 Task: Change Filter to Comic Cool on "Movie C.mp4" and play.
Action: Mouse moved to (480, 151)
Screenshot: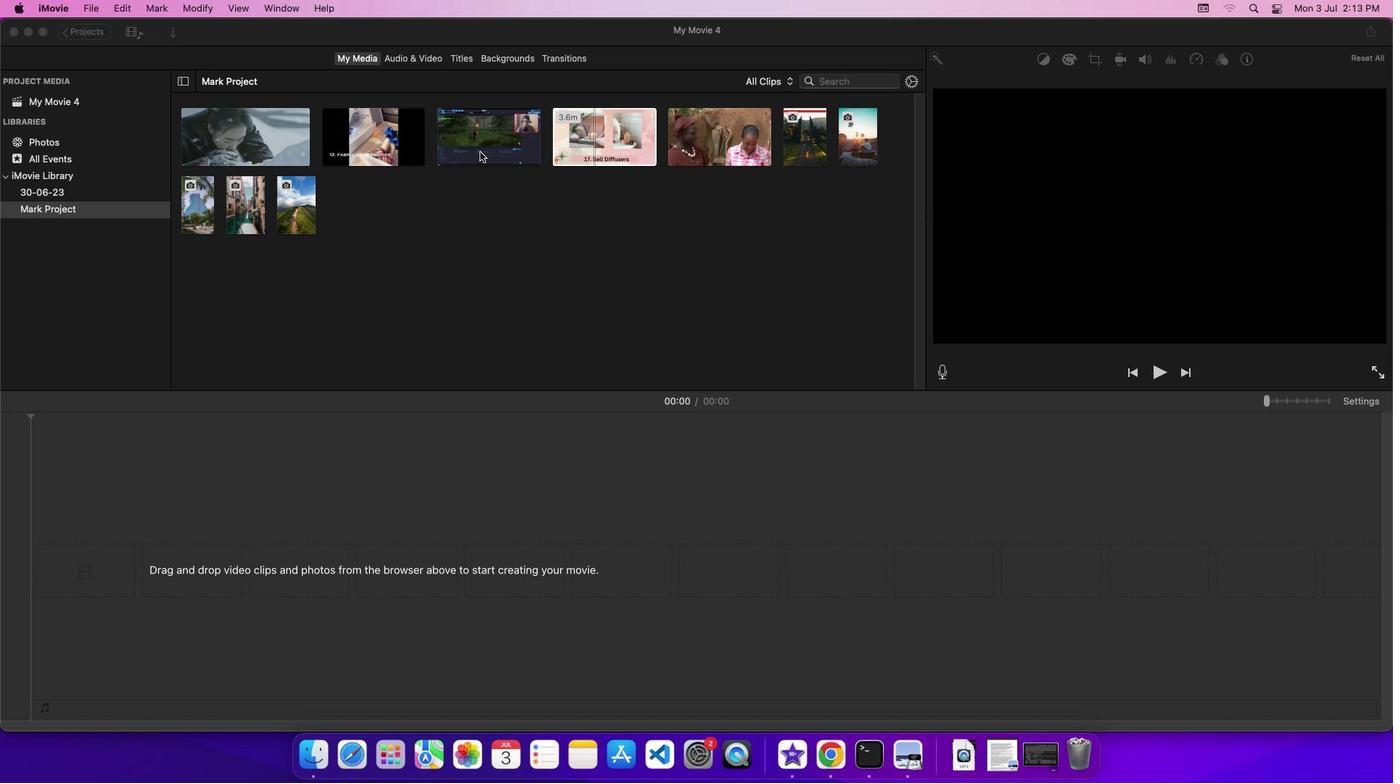 
Action: Mouse pressed left at (480, 151)
Screenshot: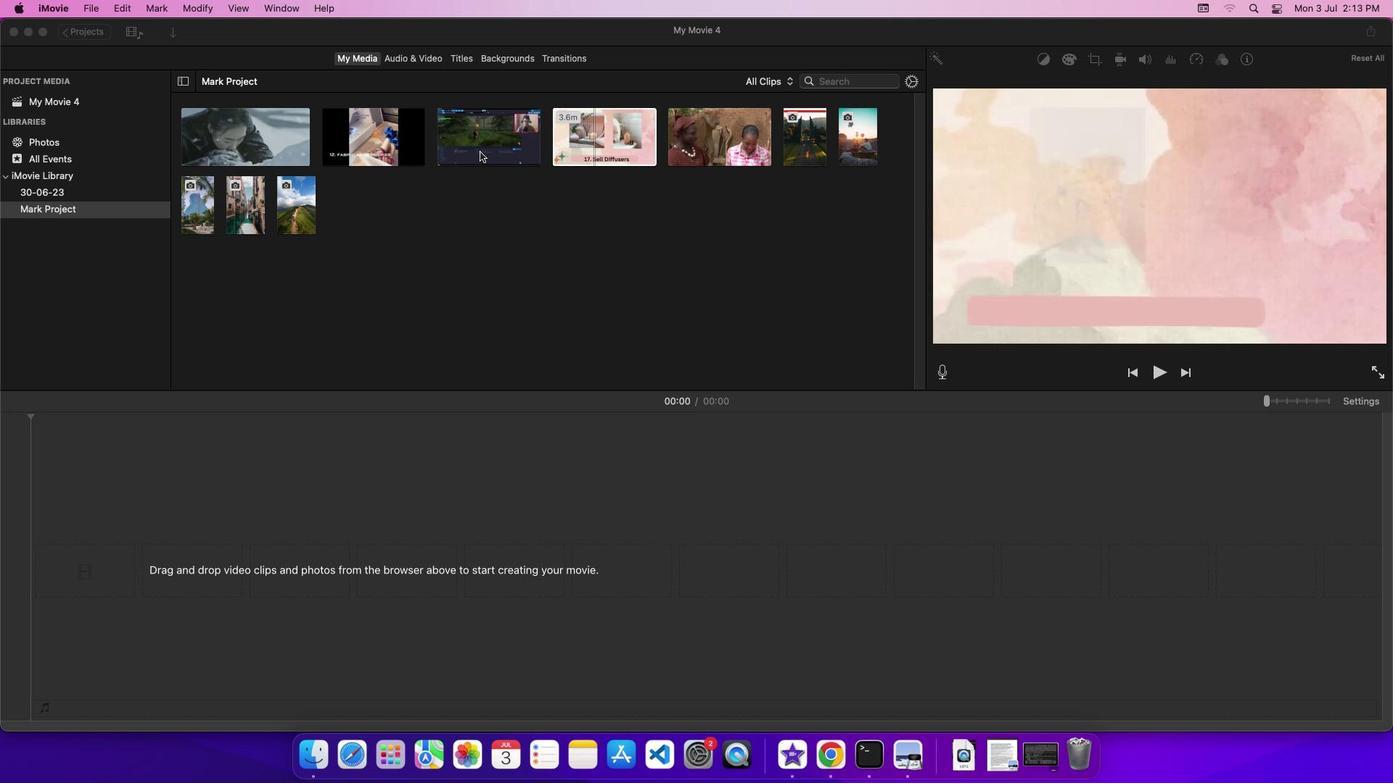 
Action: Mouse pressed left at (480, 151)
Screenshot: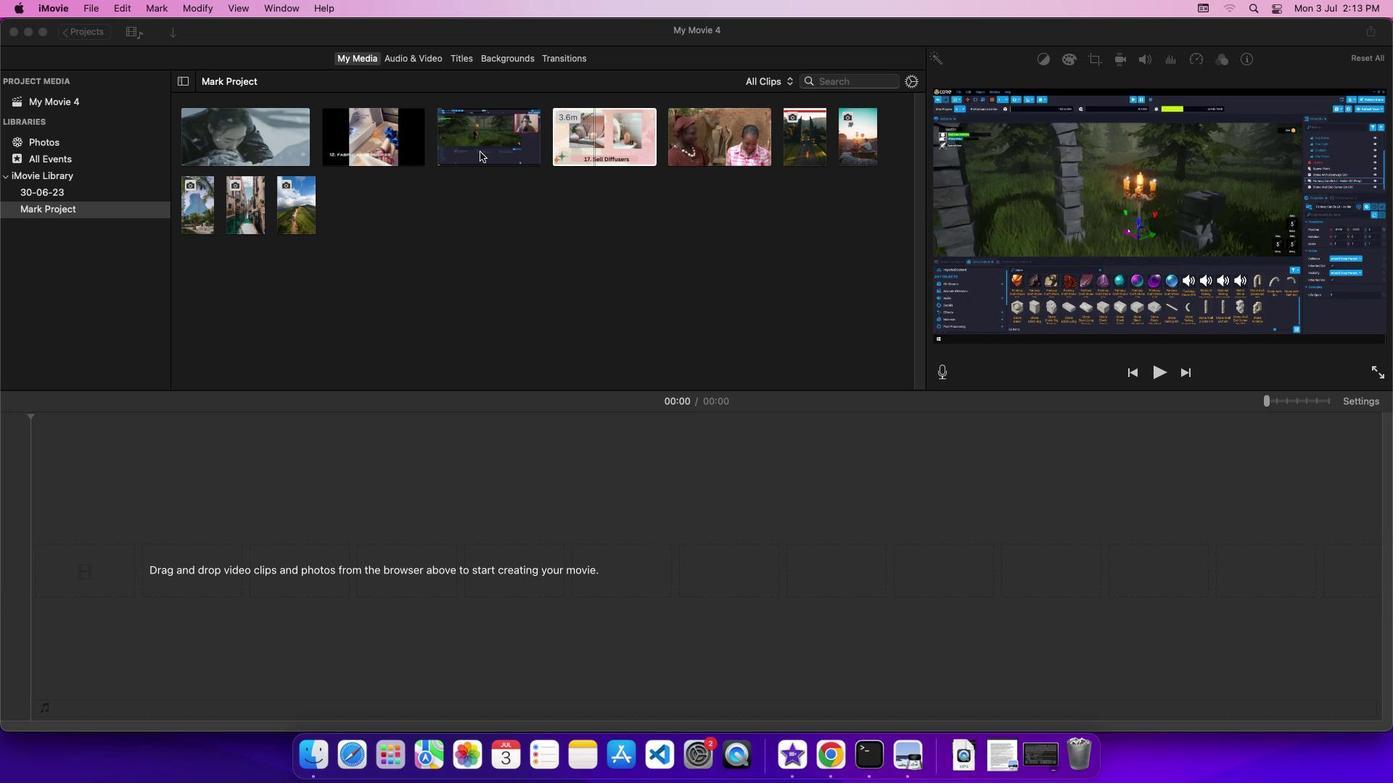 
Action: Mouse moved to (490, 140)
Screenshot: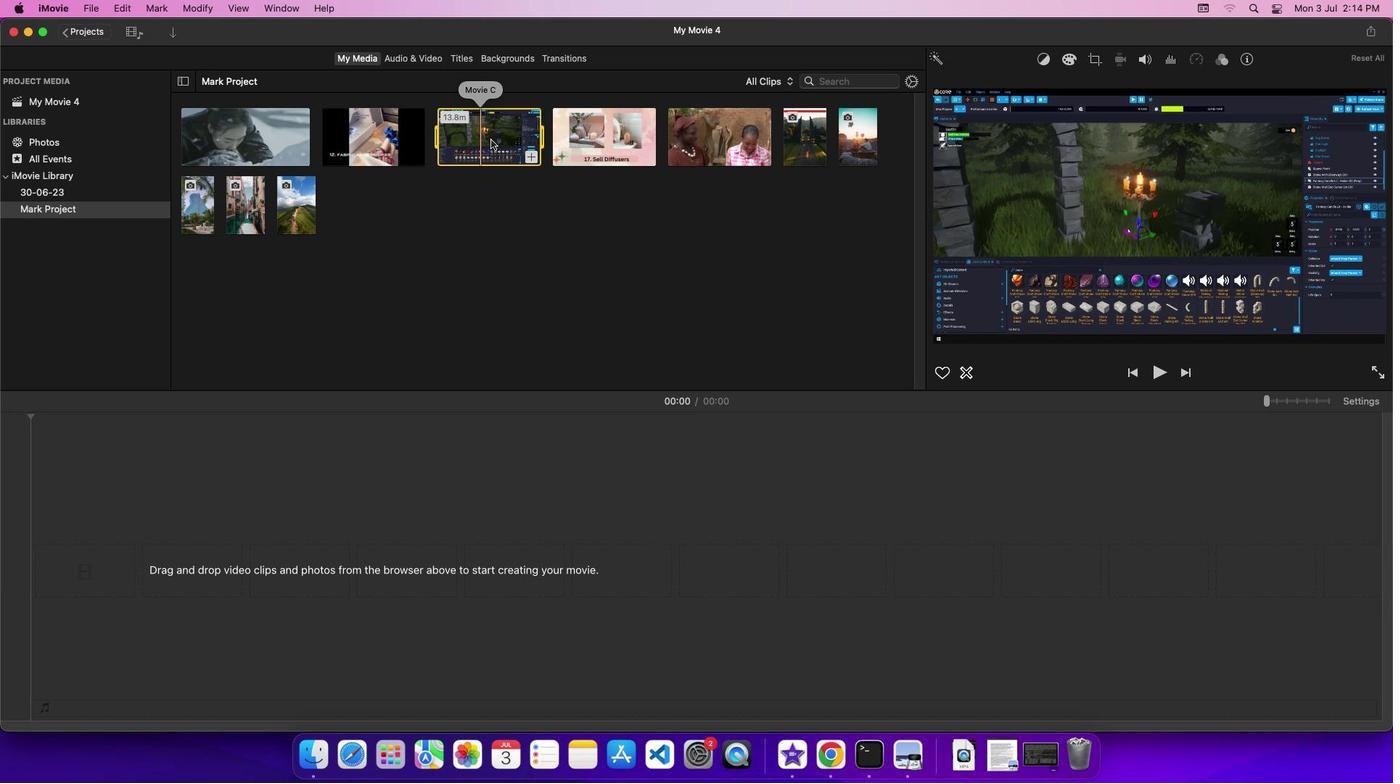 
Action: Mouse pressed left at (490, 140)
Screenshot: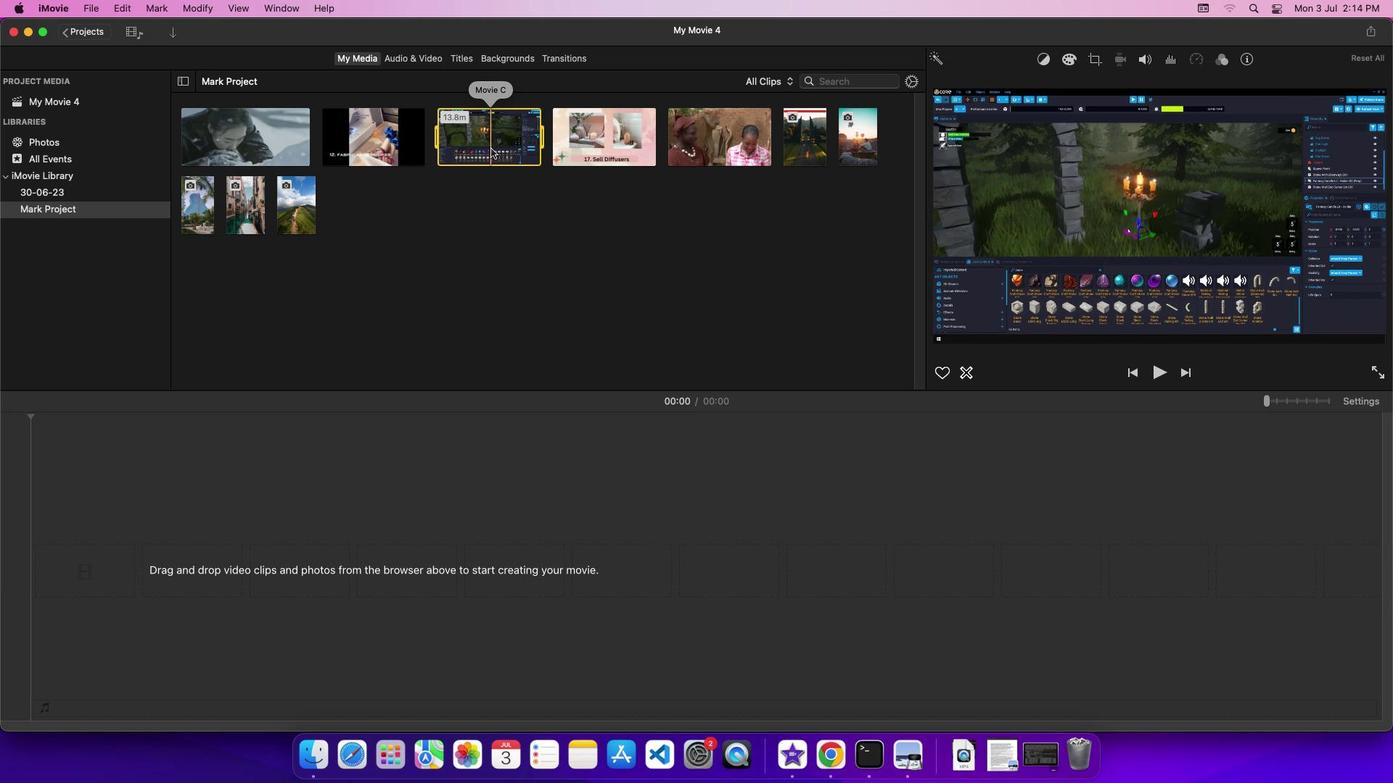 
Action: Mouse moved to (1370, 400)
Screenshot: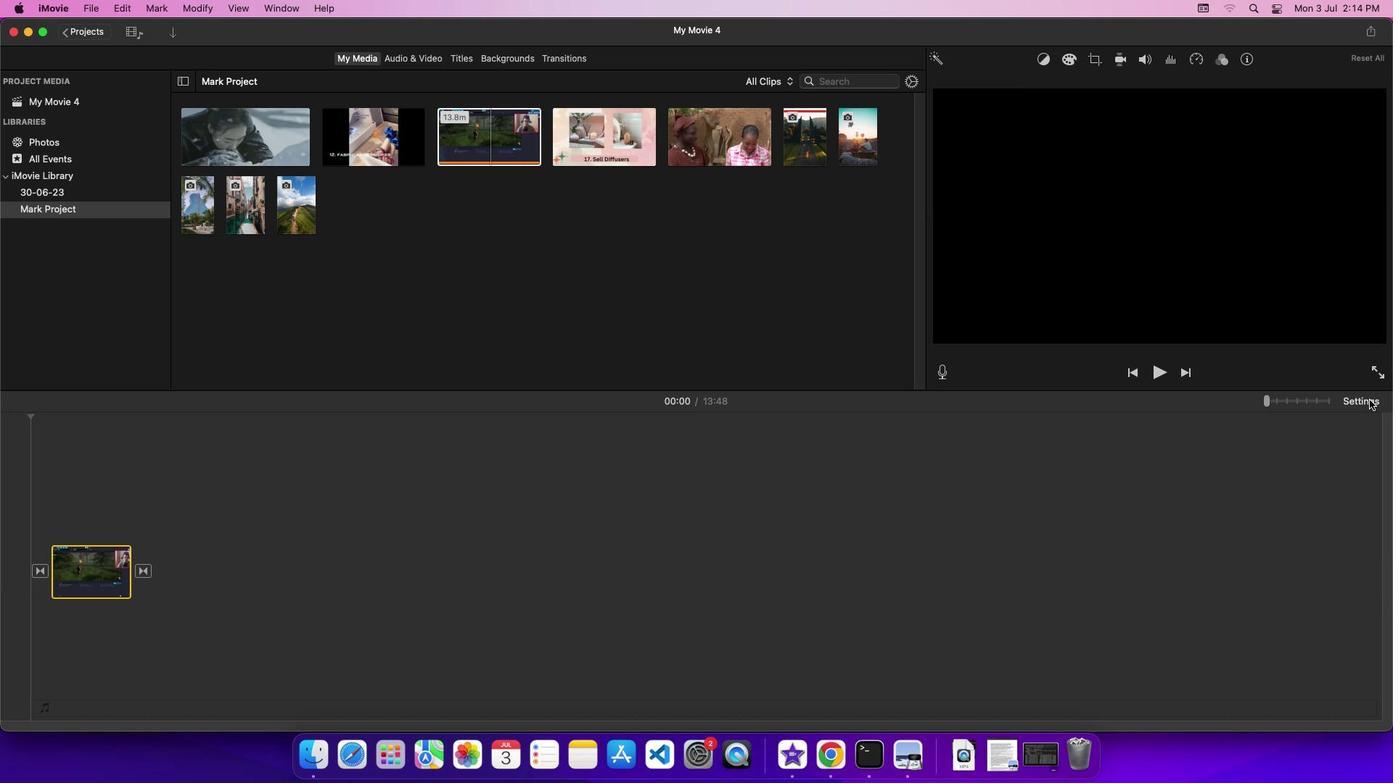 
Action: Mouse pressed left at (1370, 400)
Screenshot: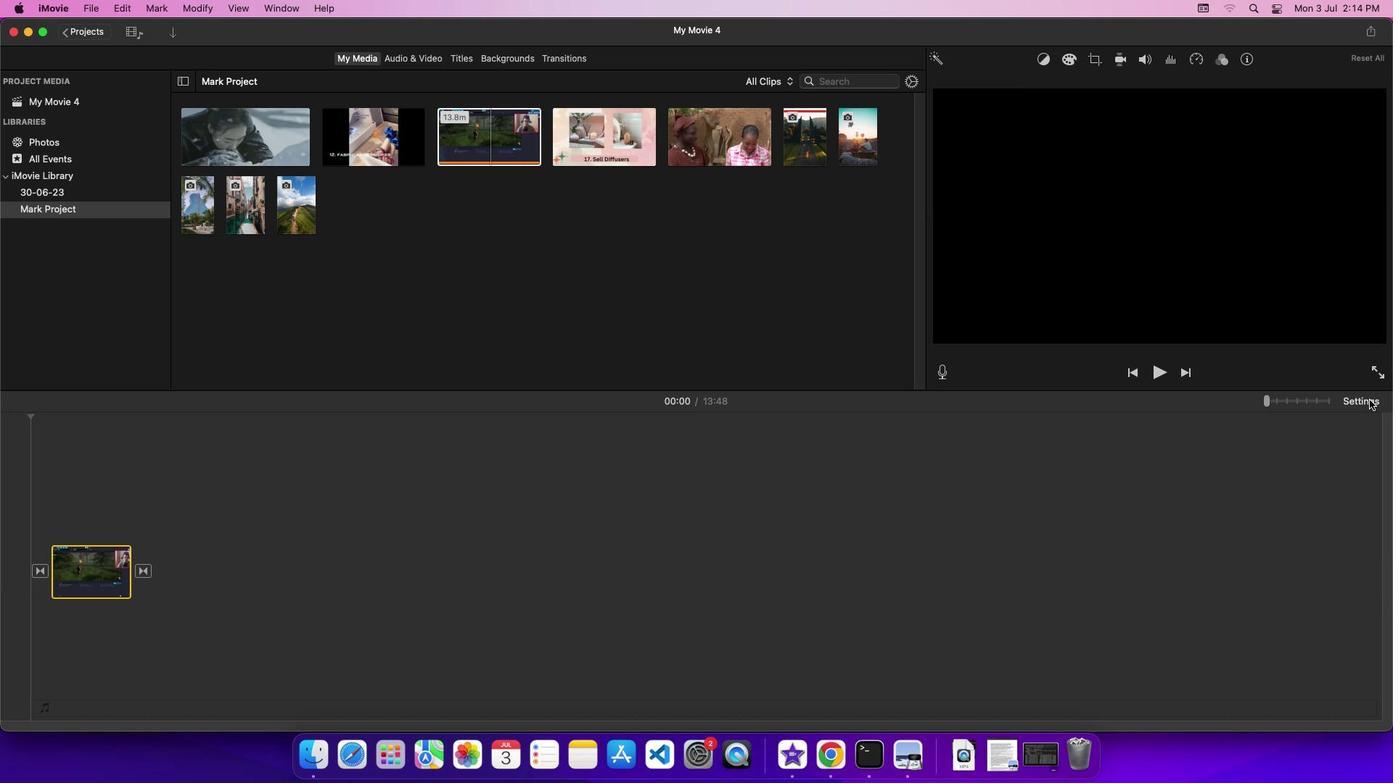 
Action: Mouse moved to (1241, 485)
Screenshot: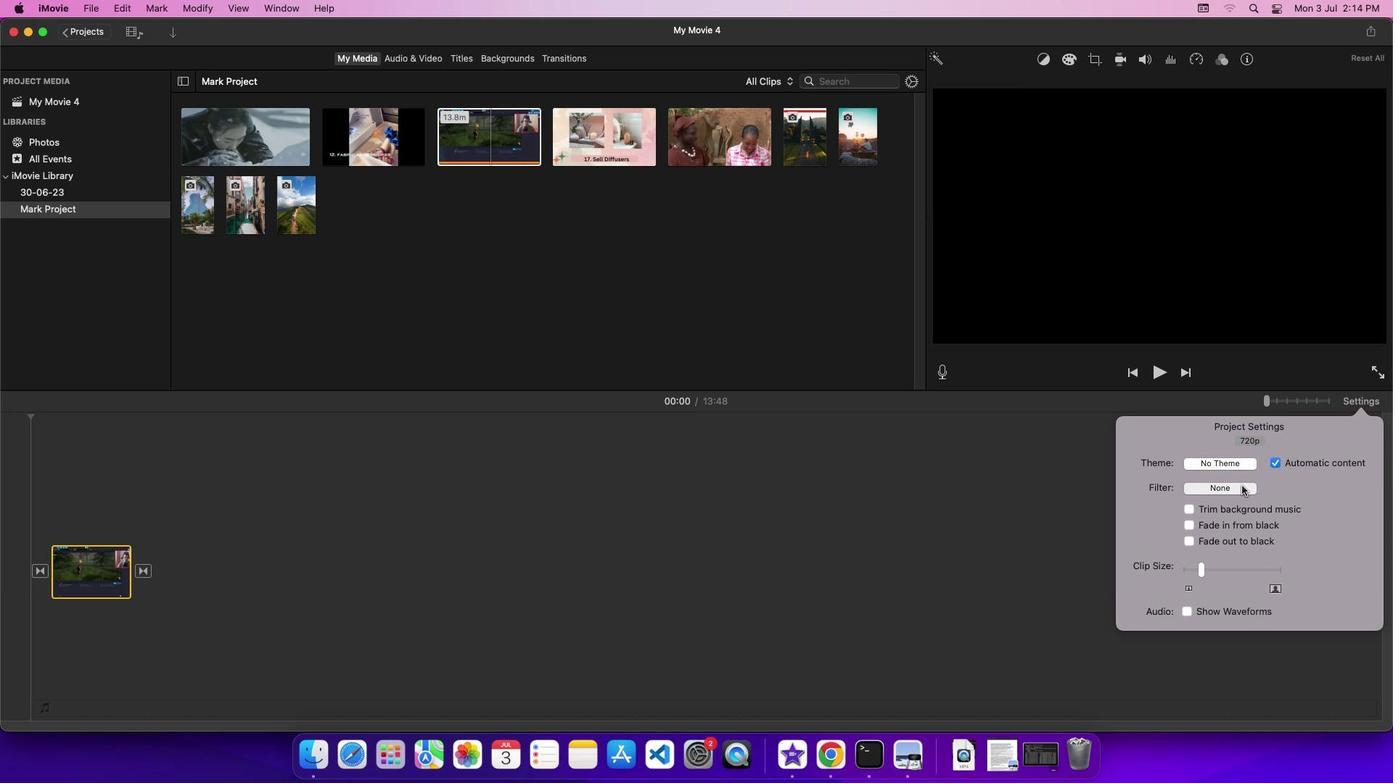 
Action: Mouse pressed left at (1241, 485)
Screenshot: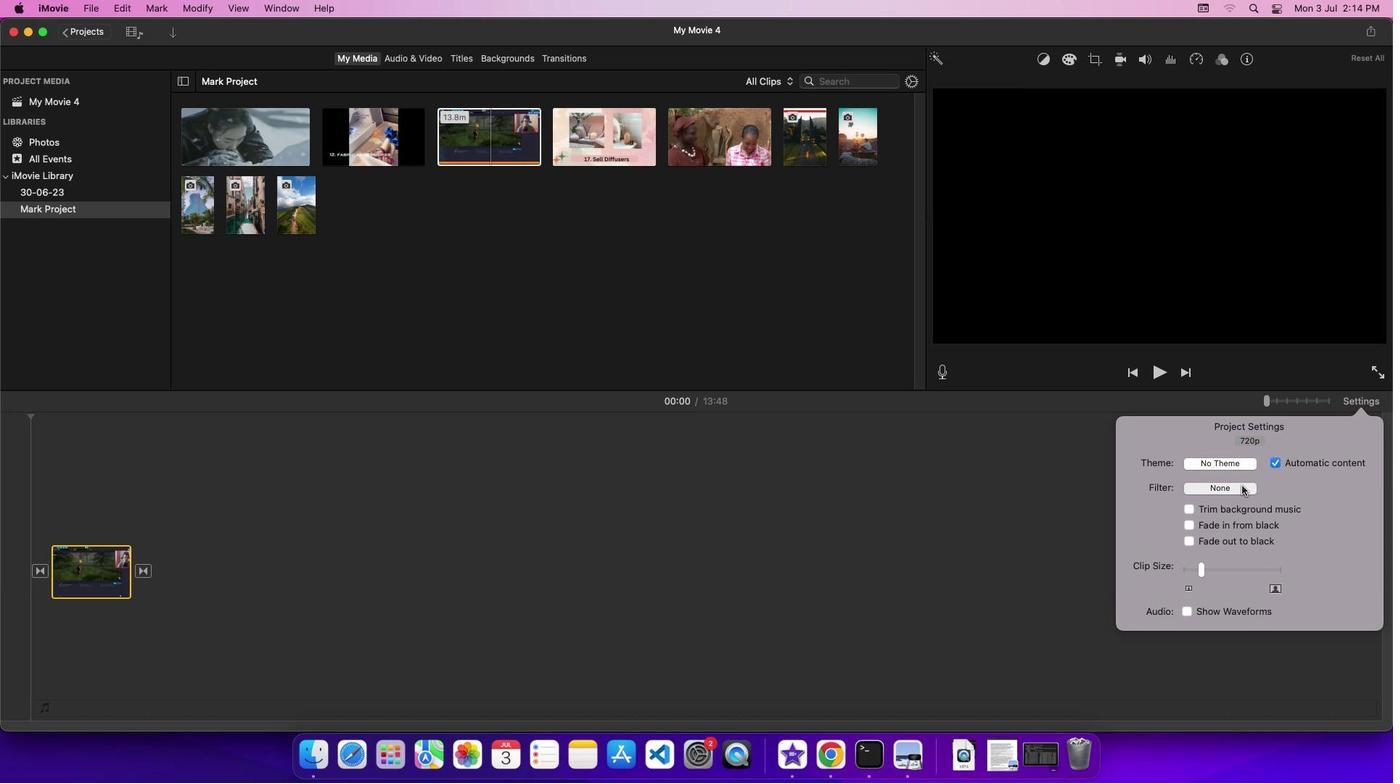 
Action: Mouse moved to (127, 141)
Screenshot: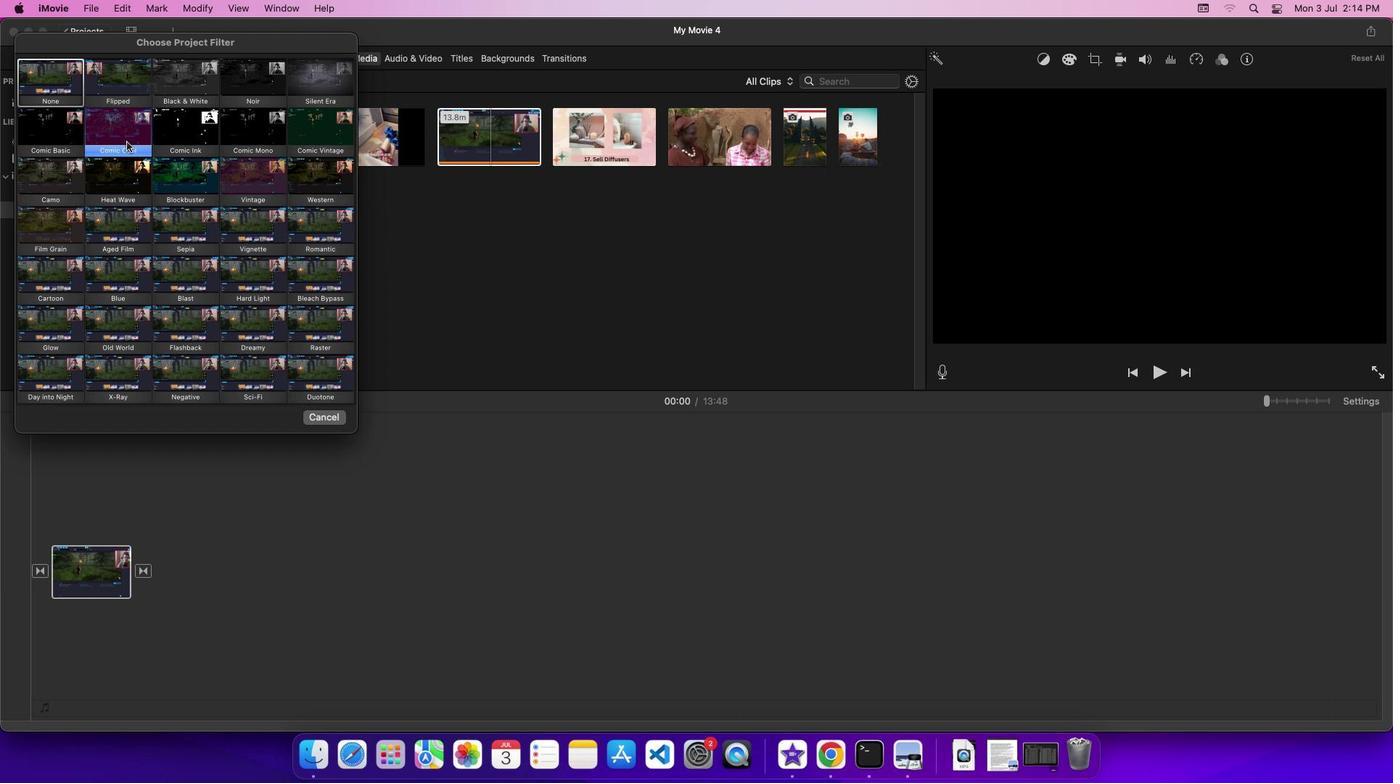 
Action: Mouse pressed left at (127, 141)
Screenshot: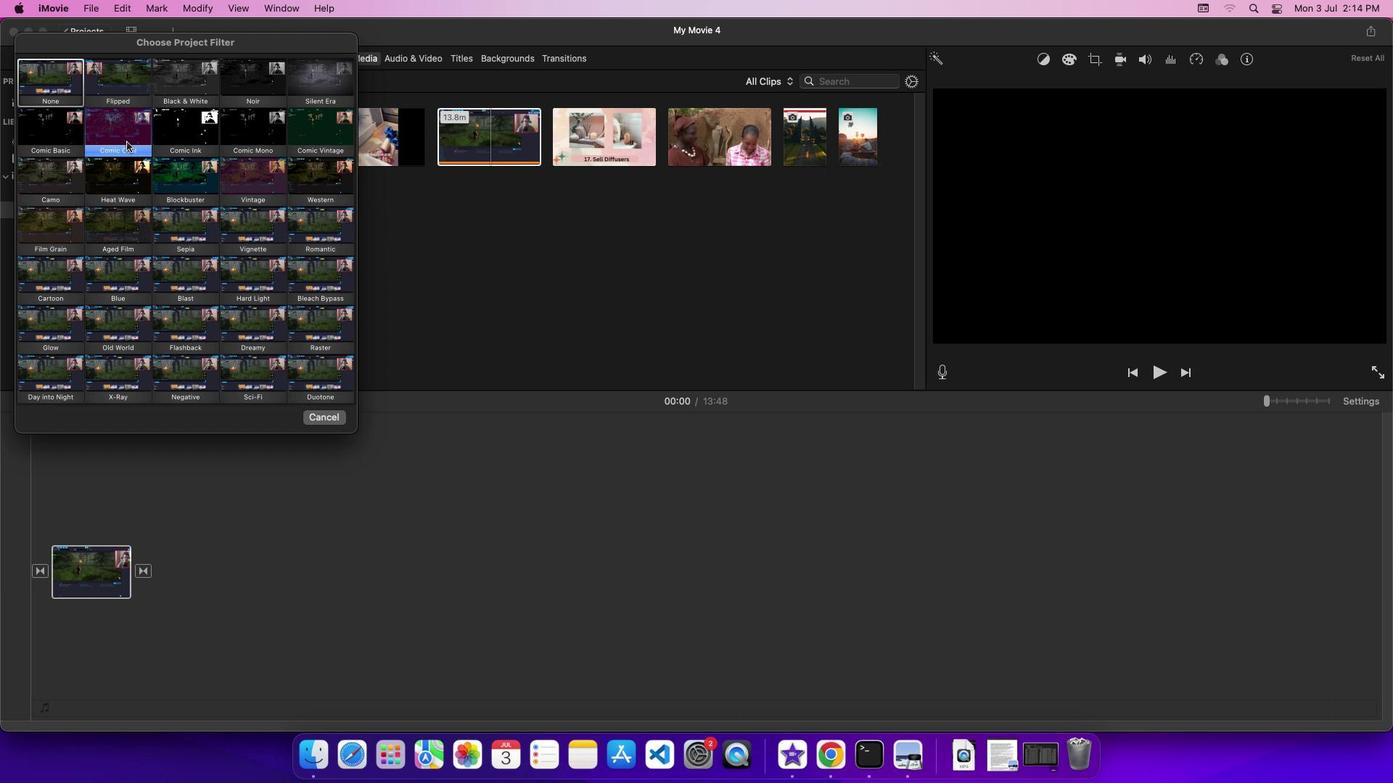 
Action: Mouse moved to (57, 543)
Screenshot: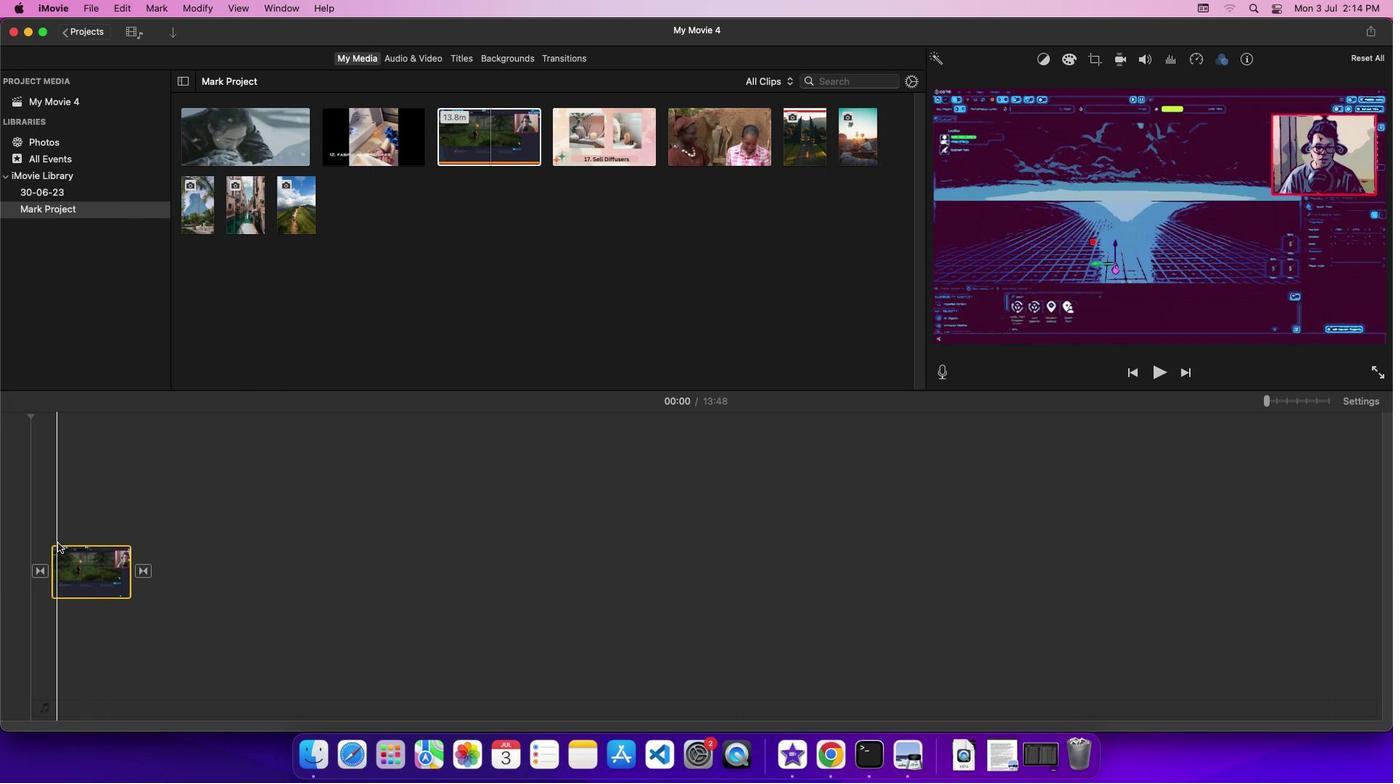 
Action: Mouse pressed left at (57, 543)
Screenshot: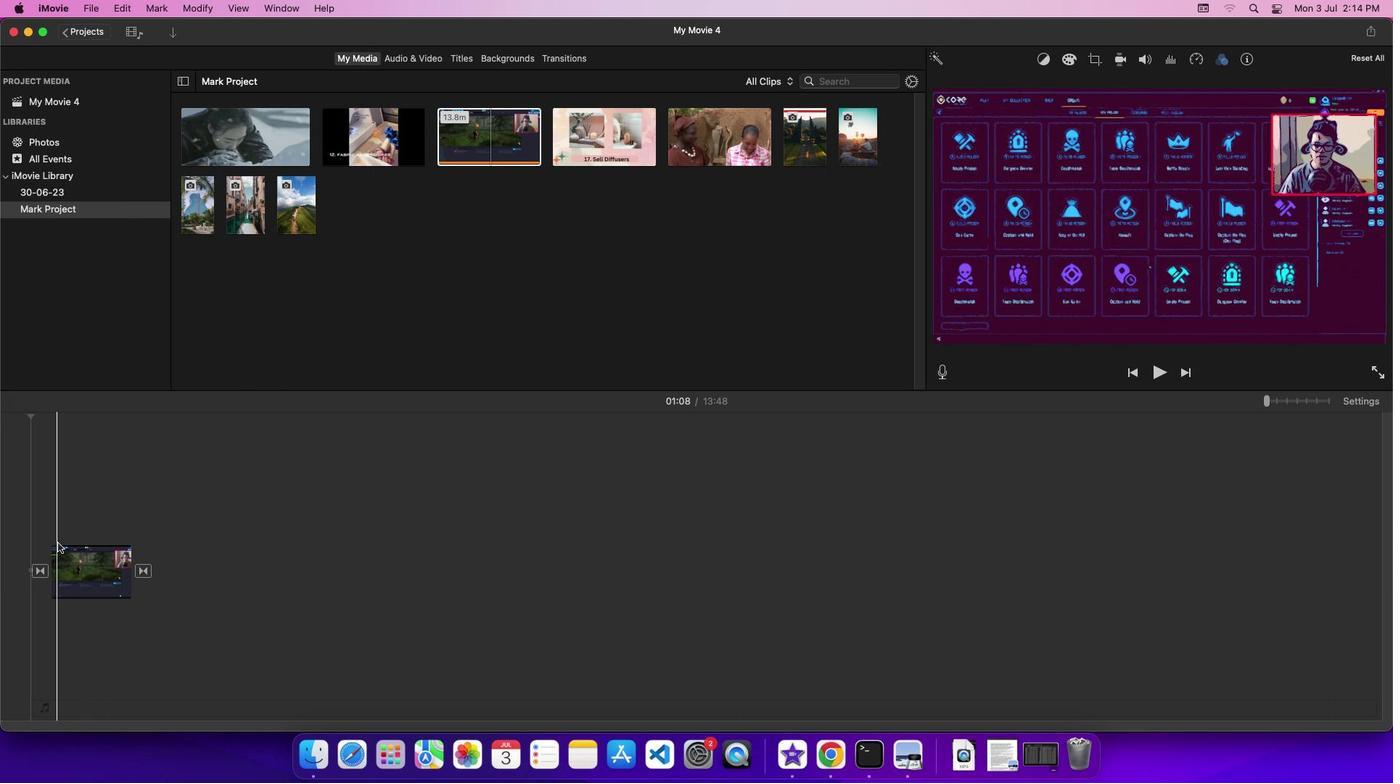 
Action: Mouse moved to (1166, 373)
Screenshot: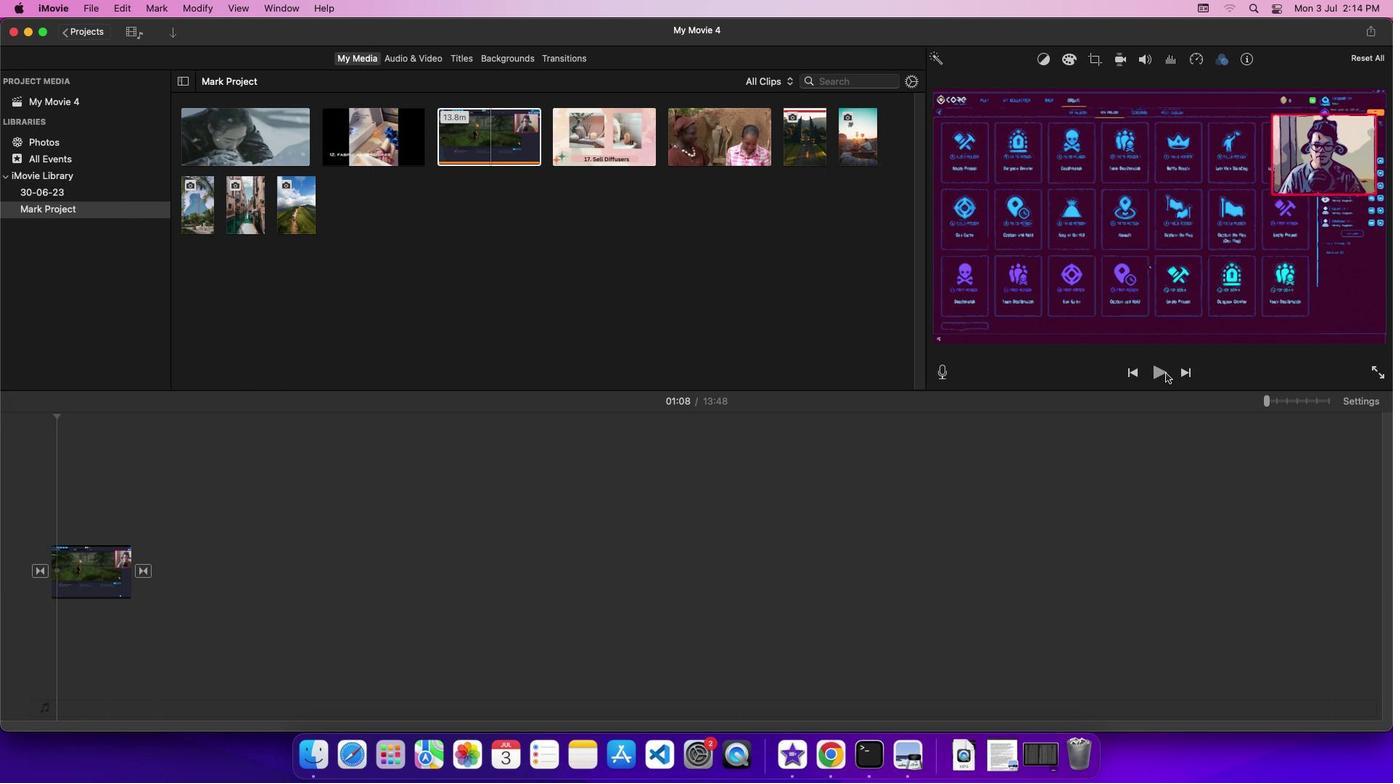 
Action: Mouse pressed left at (1166, 373)
Screenshot: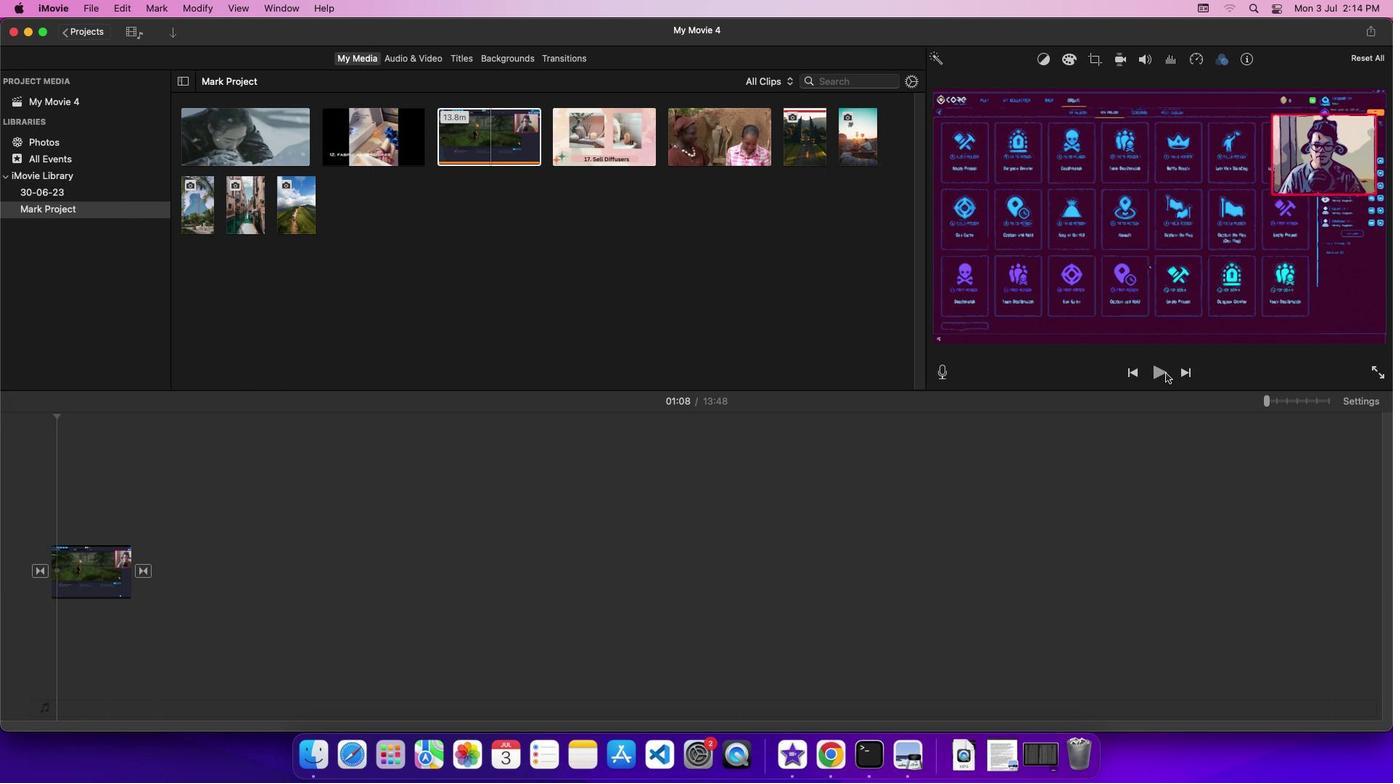 
Action: Mouse moved to (1152, 375)
Screenshot: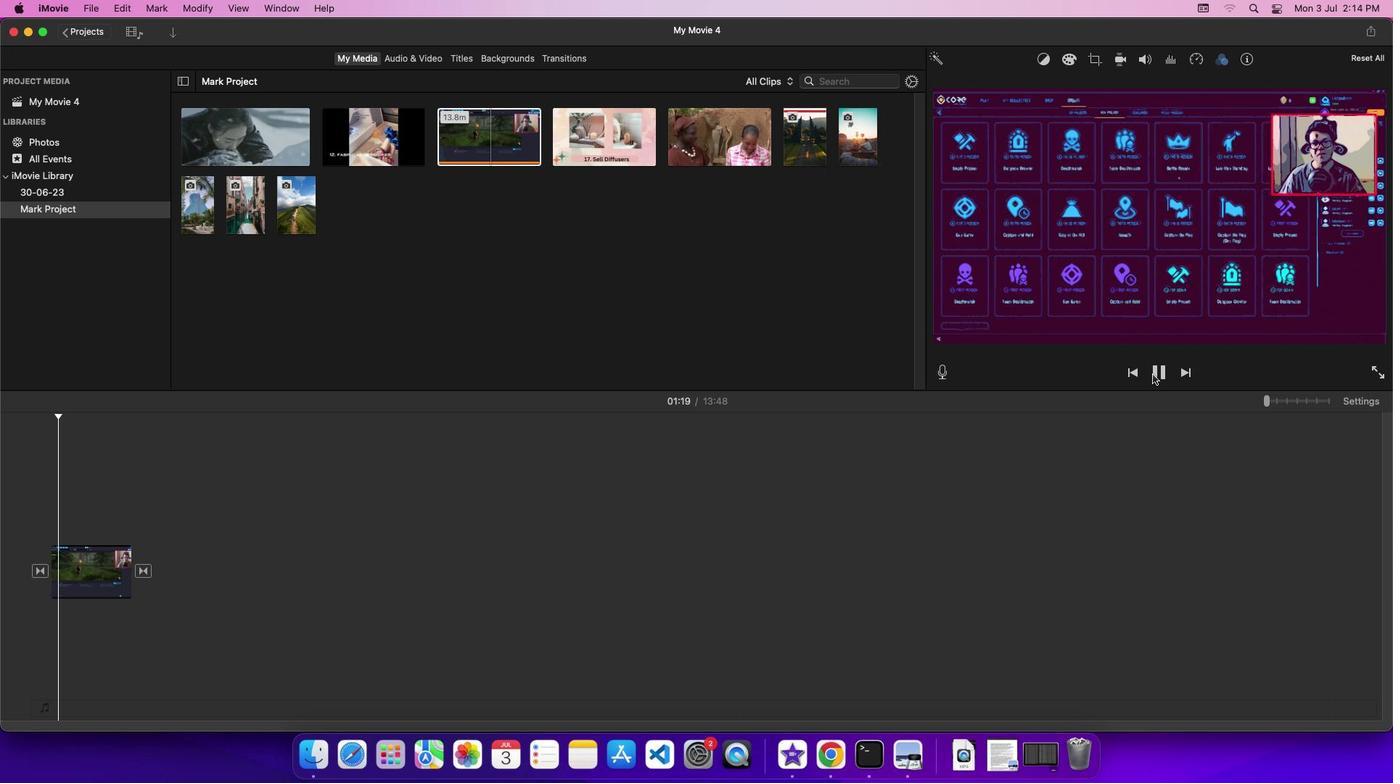 
